 Task: Learn more about associate agents.
Action: Mouse moved to (993, 115)
Screenshot: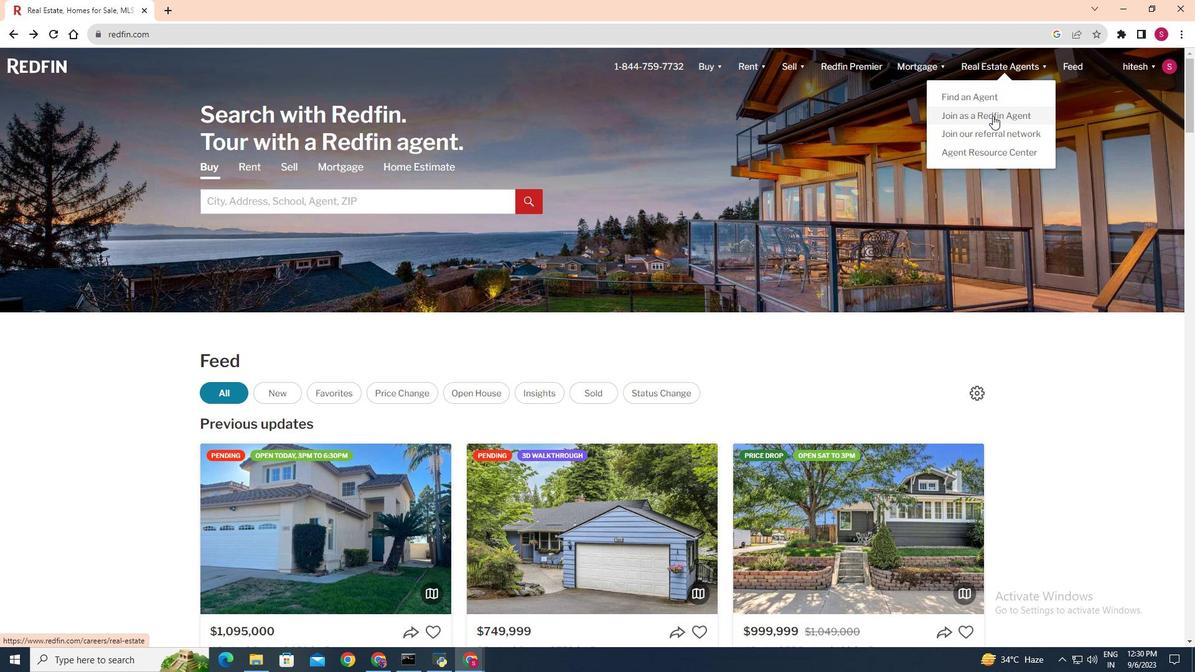 
Action: Mouse pressed left at (993, 115)
Screenshot: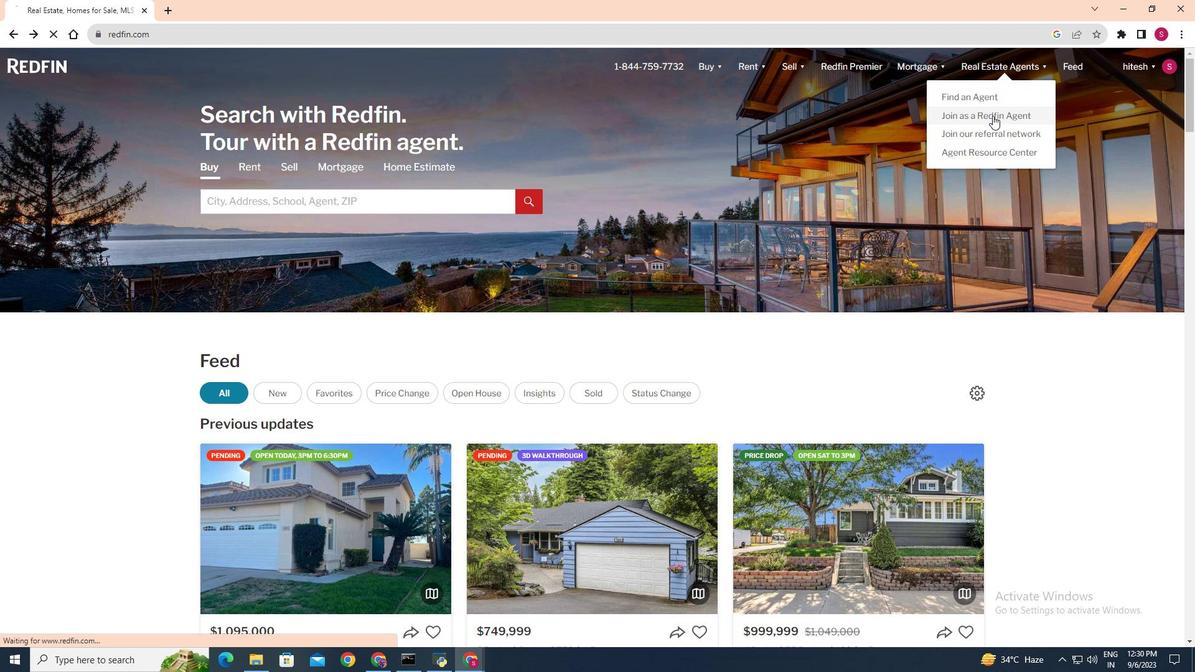 
Action: Mouse moved to (646, 447)
Screenshot: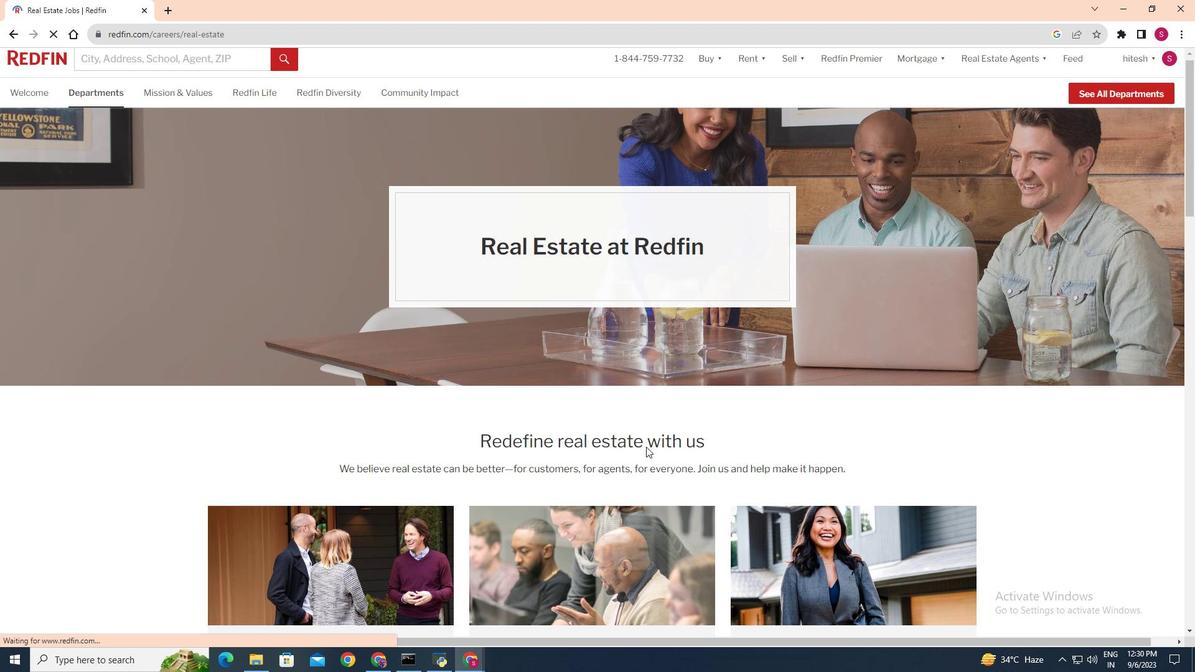 
Action: Mouse scrolled (646, 446) with delta (0, 0)
Screenshot: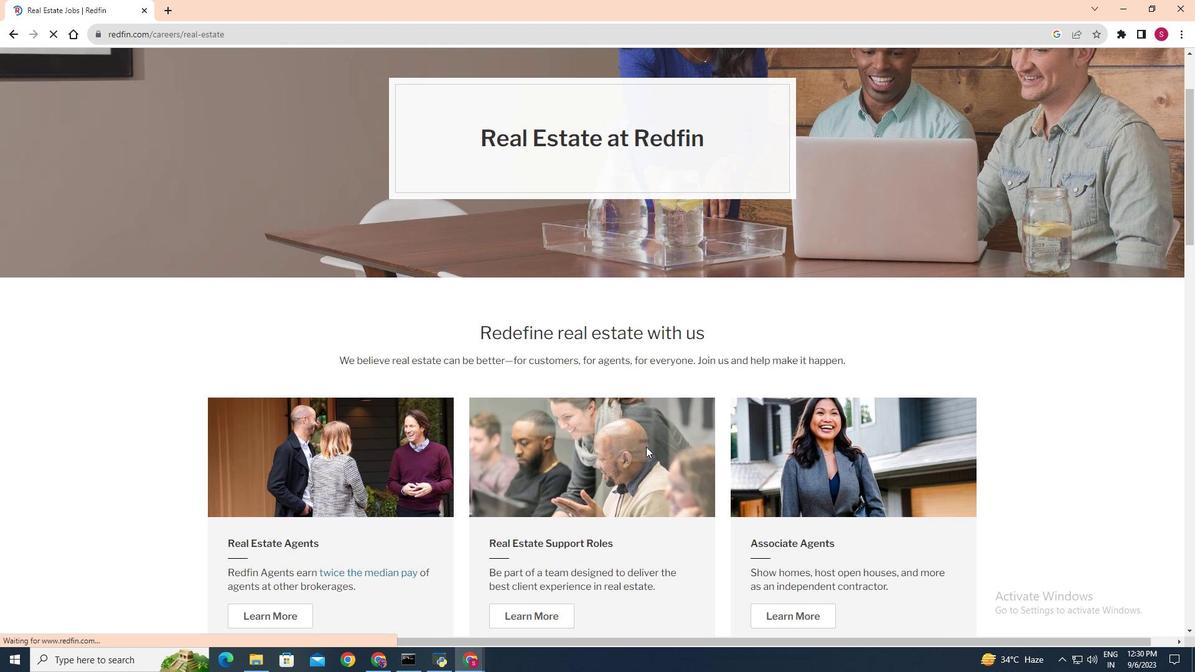 
Action: Mouse scrolled (646, 446) with delta (0, 0)
Screenshot: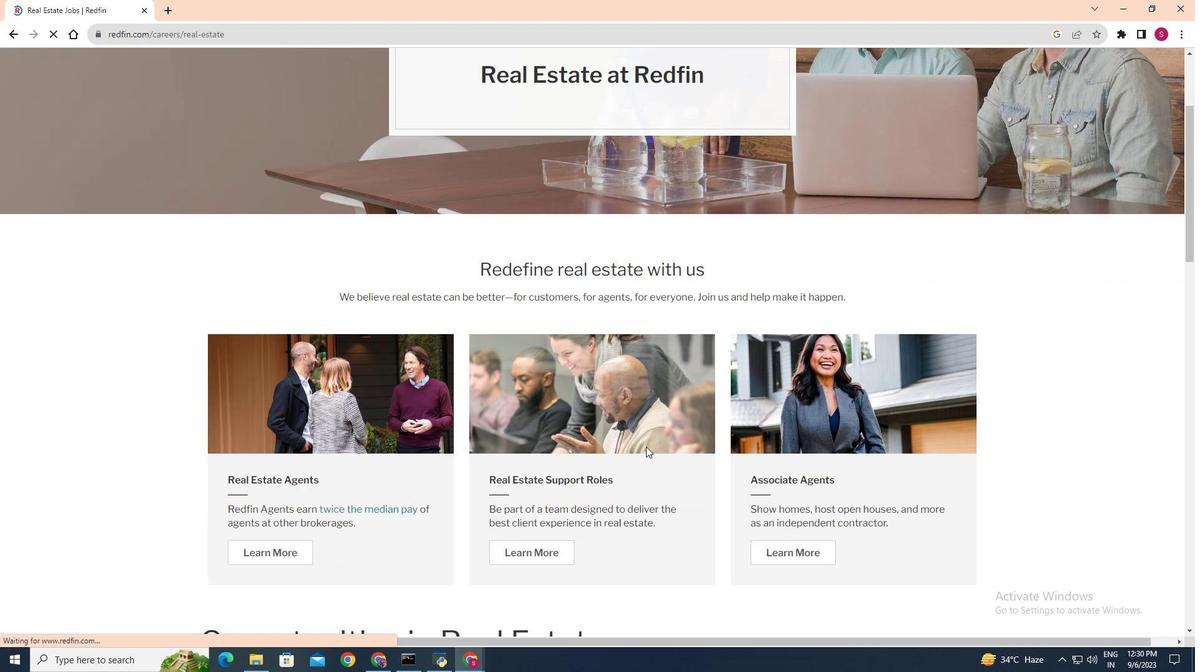 
Action: Mouse scrolled (646, 446) with delta (0, 0)
Screenshot: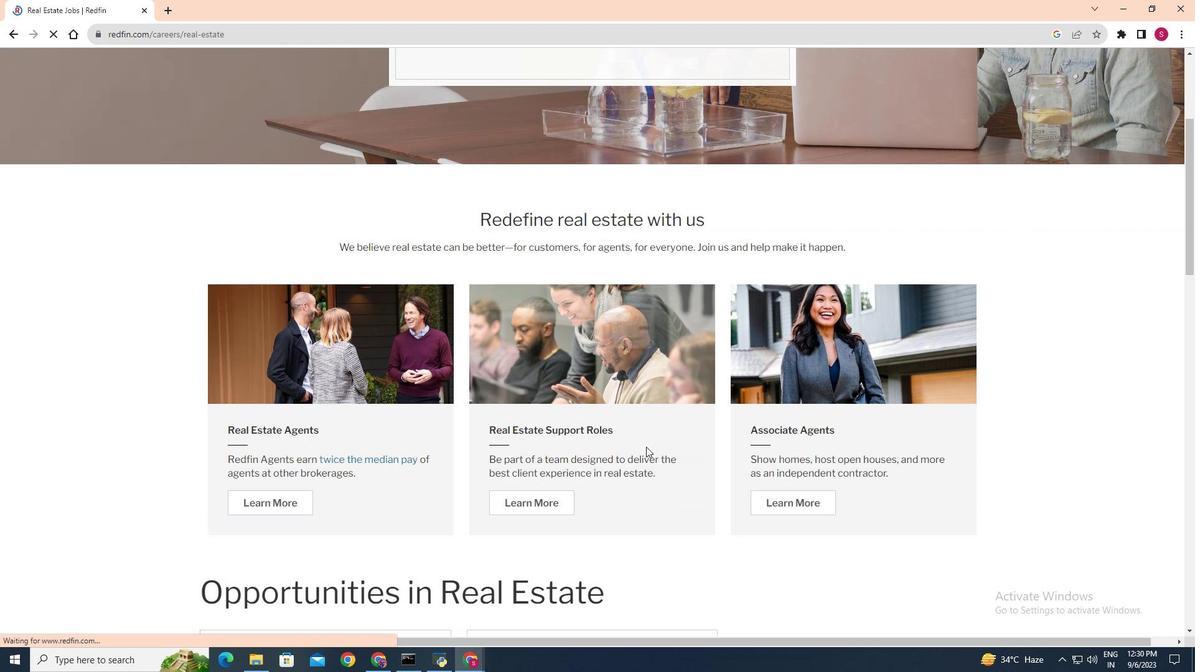 
Action: Mouse scrolled (646, 446) with delta (0, 0)
Screenshot: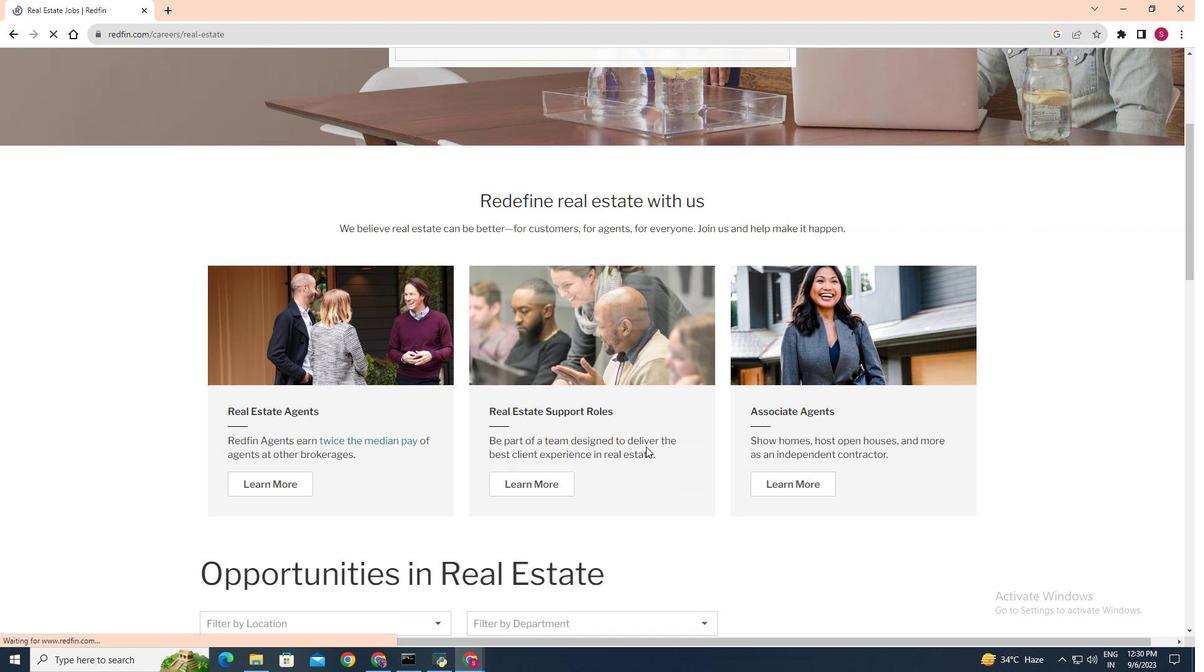 
Action: Mouse moved to (795, 482)
Screenshot: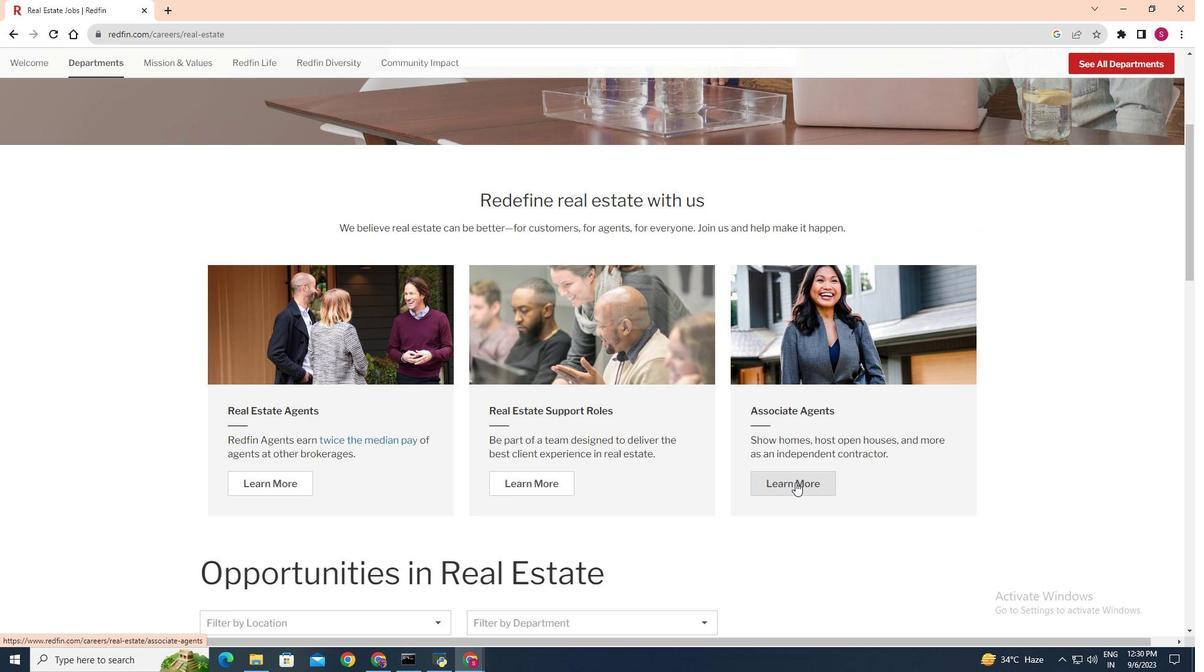 
Action: Mouse pressed left at (795, 482)
Screenshot: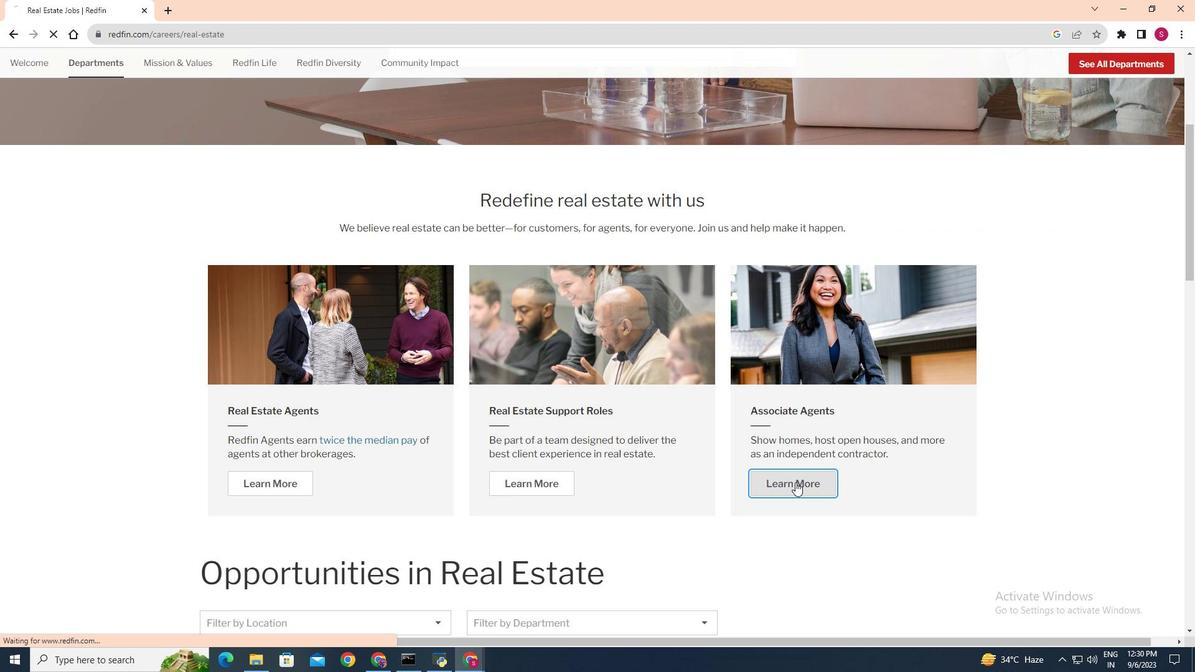 
Action: Mouse moved to (386, 464)
Screenshot: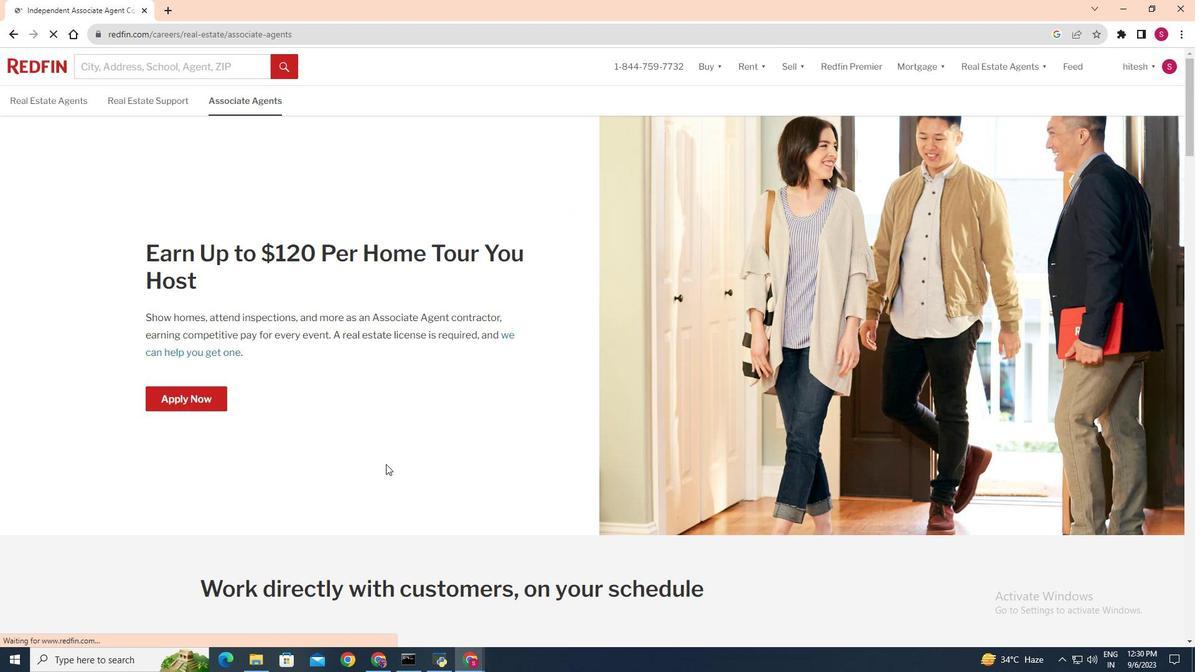 
